 Task: Create a due date automation trigger when advanced on, on the monday of the week a card is due add content with a name starting with resume at 11:00 AM.
Action: Mouse moved to (827, 245)
Screenshot: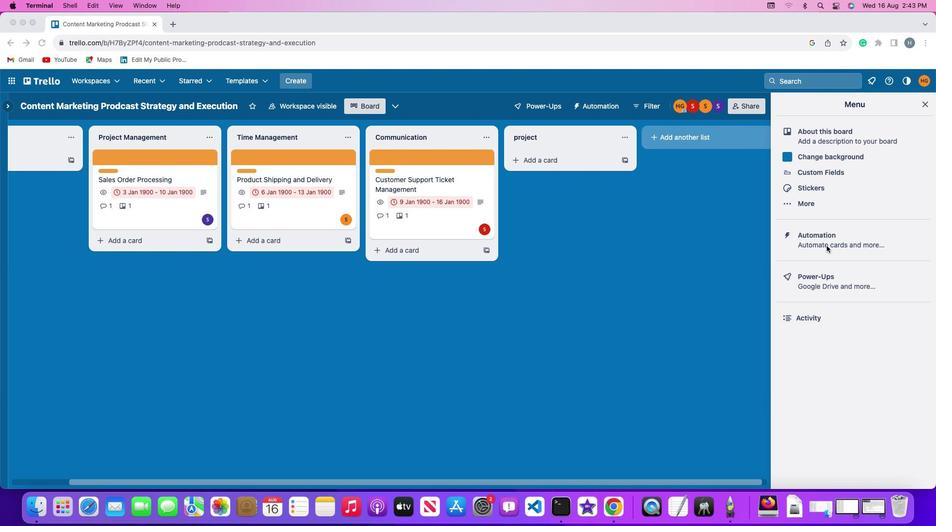 
Action: Mouse pressed left at (827, 245)
Screenshot: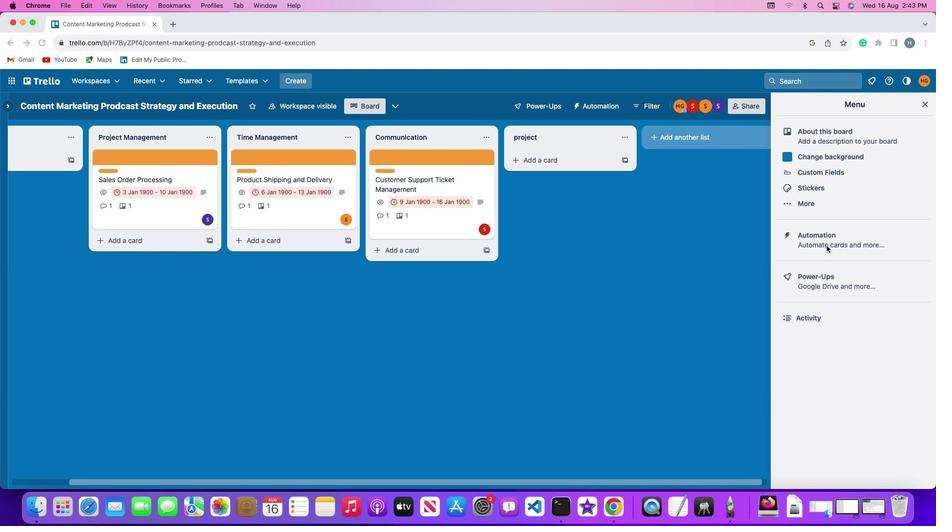 
Action: Mouse pressed left at (827, 245)
Screenshot: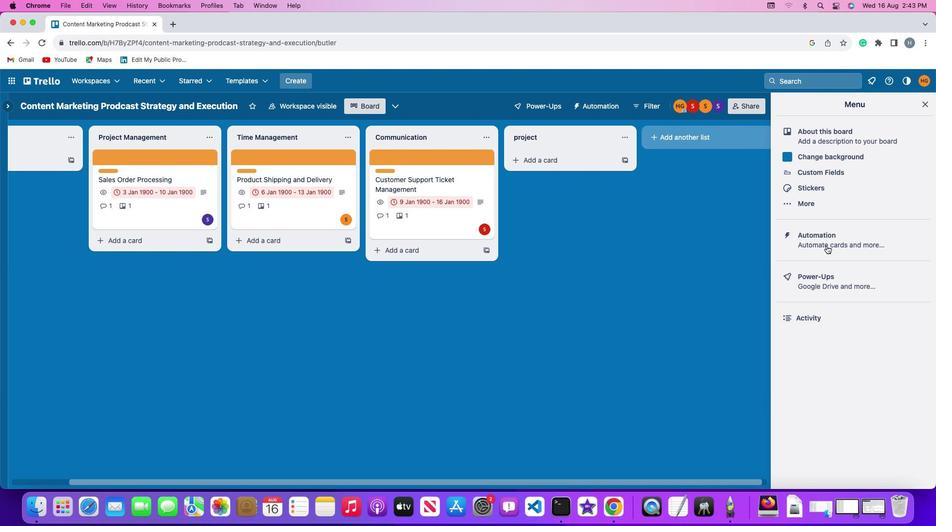 
Action: Mouse moved to (44, 233)
Screenshot: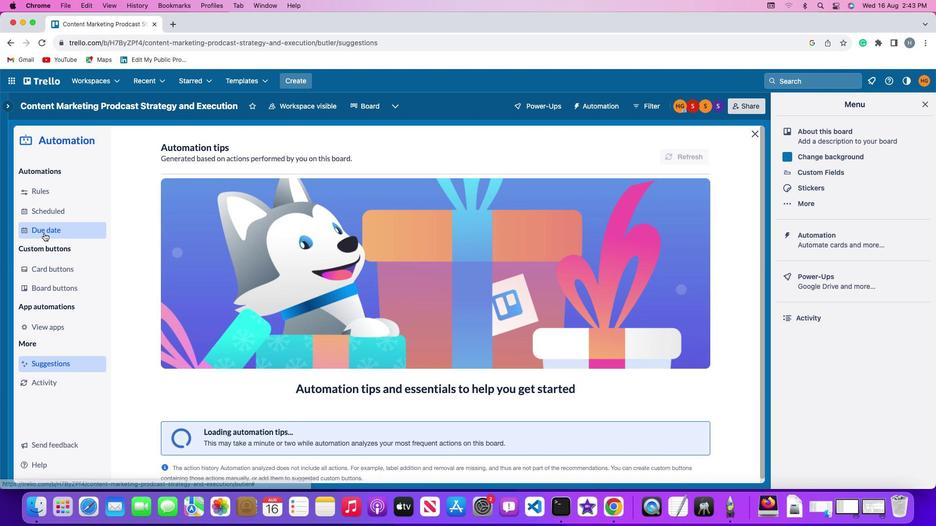 
Action: Mouse pressed left at (44, 233)
Screenshot: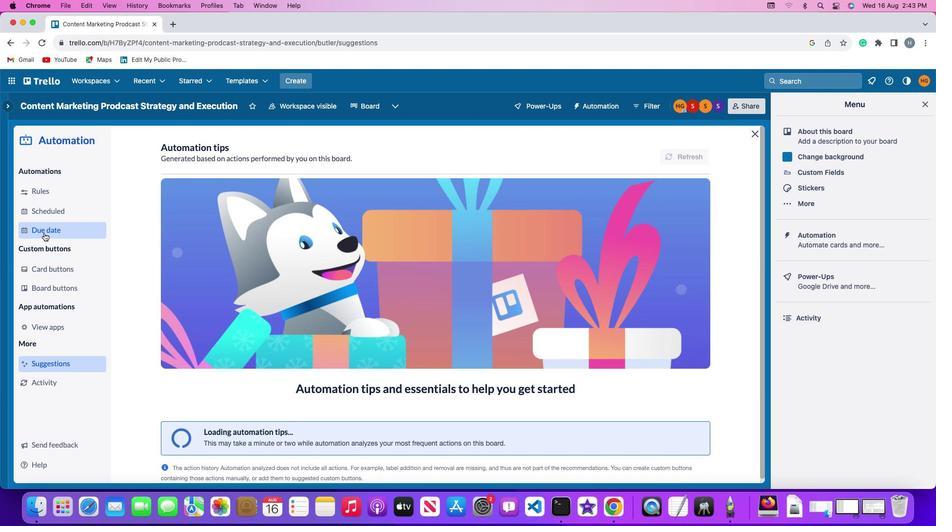 
Action: Mouse moved to (641, 150)
Screenshot: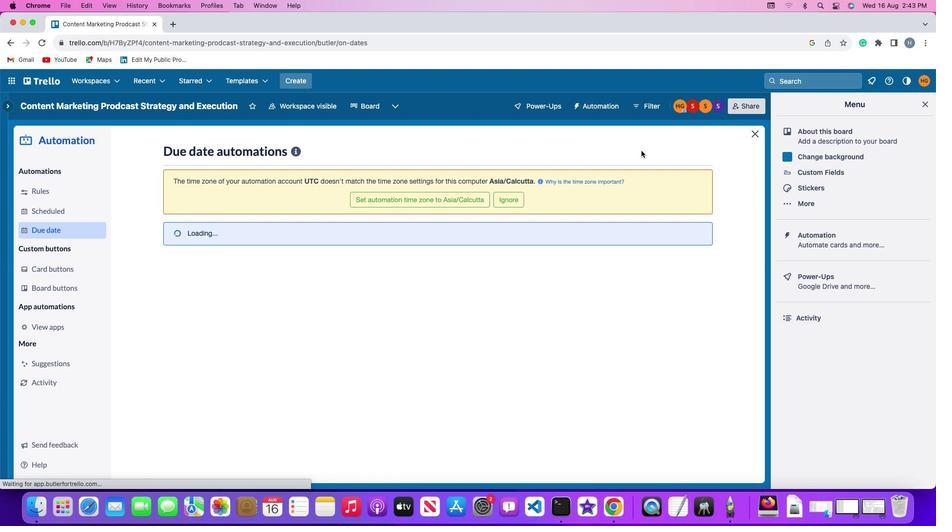
Action: Mouse pressed left at (641, 150)
Screenshot: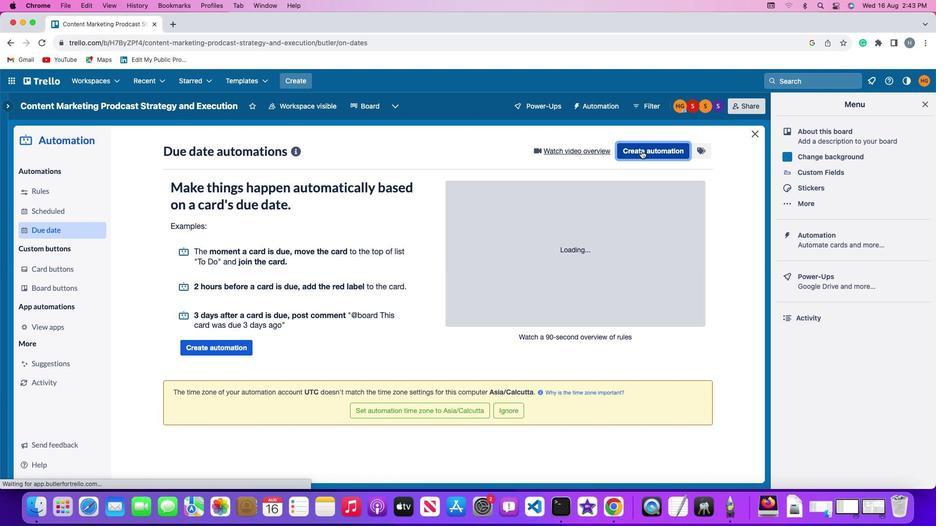 
Action: Mouse moved to (217, 246)
Screenshot: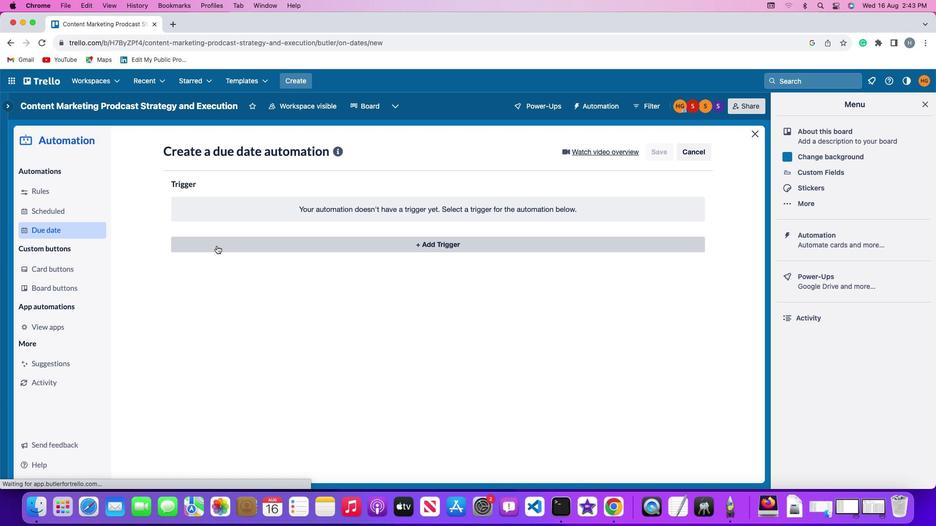 
Action: Mouse pressed left at (217, 246)
Screenshot: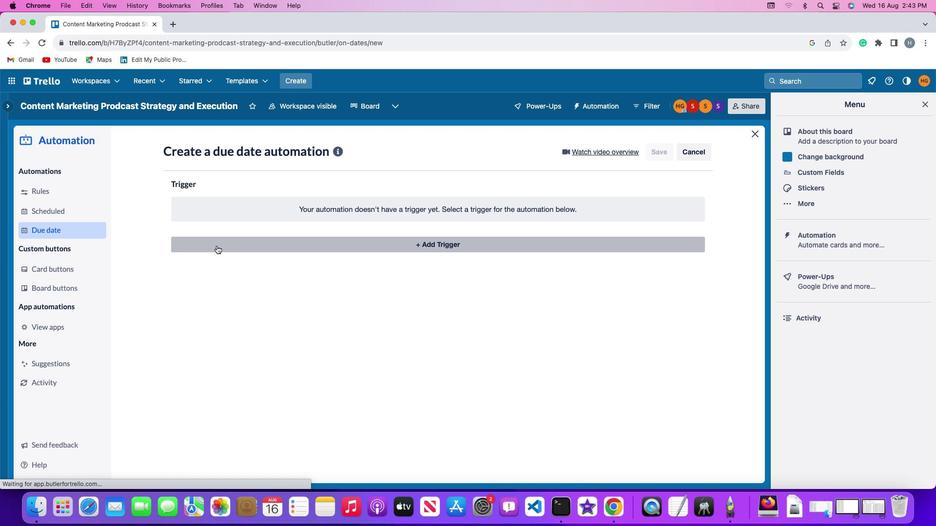 
Action: Mouse moved to (214, 420)
Screenshot: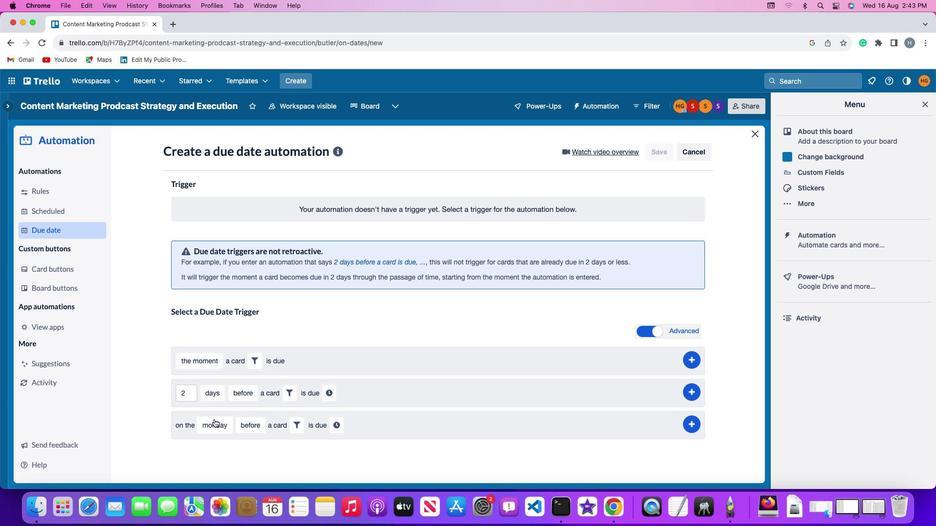 
Action: Mouse pressed left at (214, 420)
Screenshot: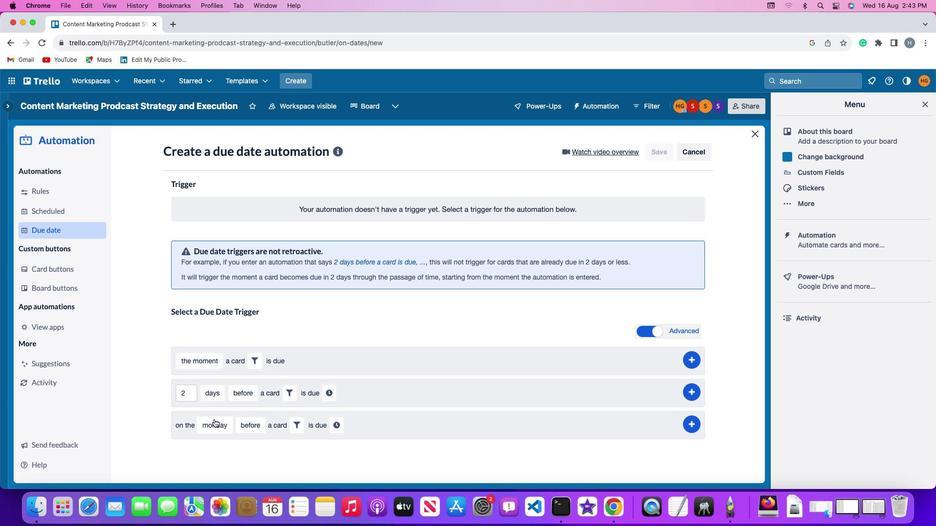 
Action: Mouse moved to (231, 292)
Screenshot: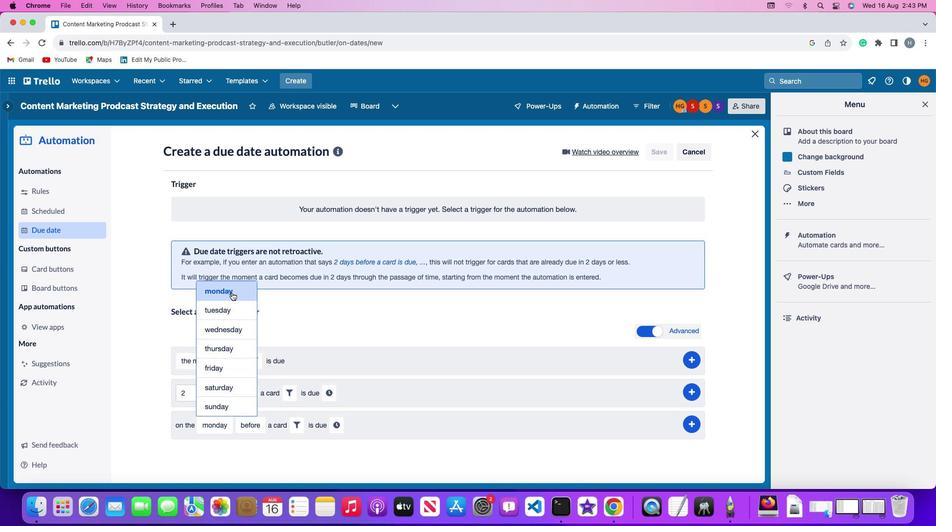
Action: Mouse pressed left at (231, 292)
Screenshot: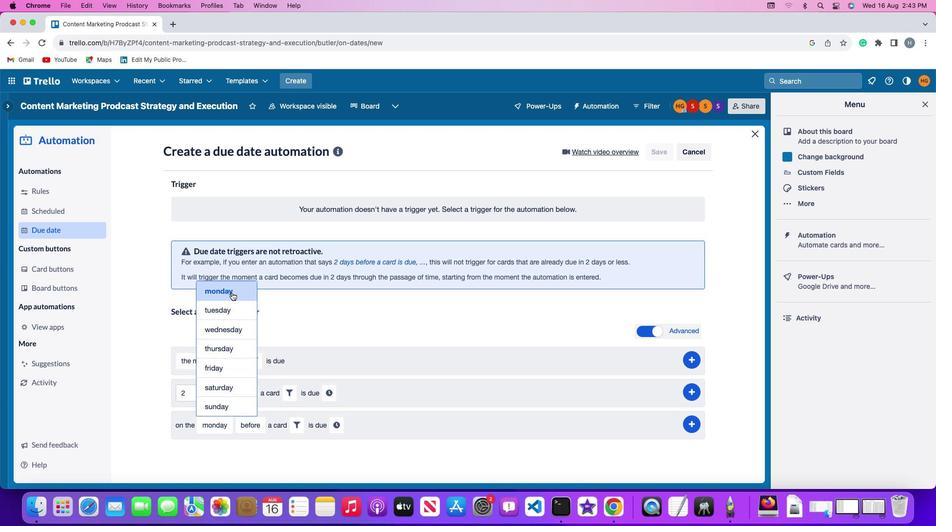 
Action: Mouse moved to (254, 426)
Screenshot: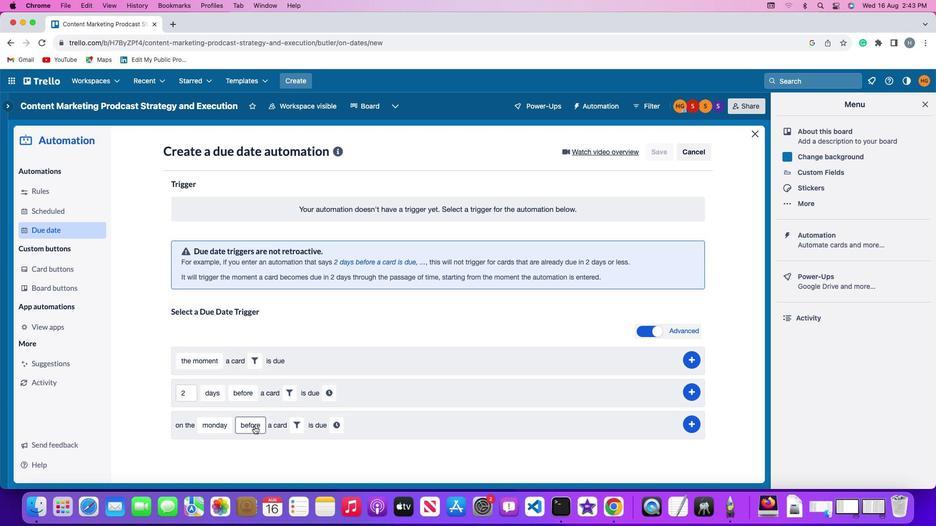 
Action: Mouse pressed left at (254, 426)
Screenshot: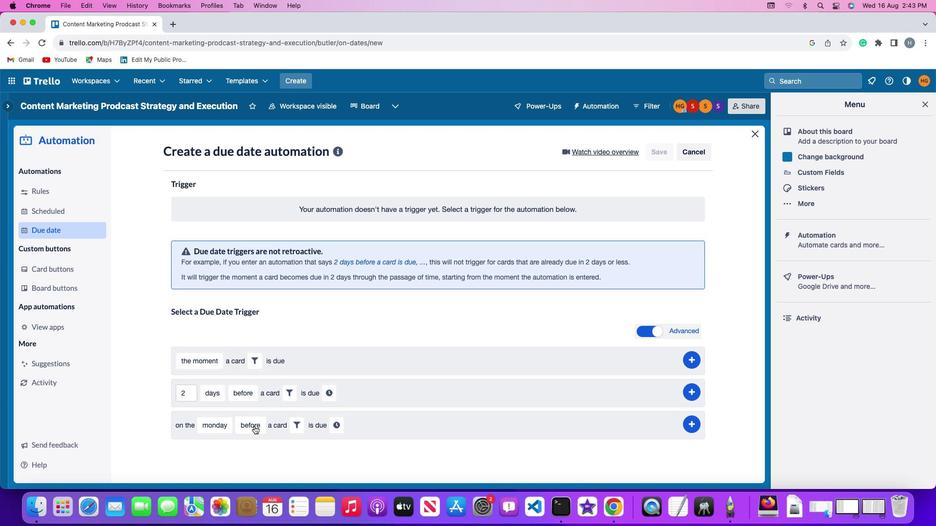 
Action: Mouse moved to (259, 388)
Screenshot: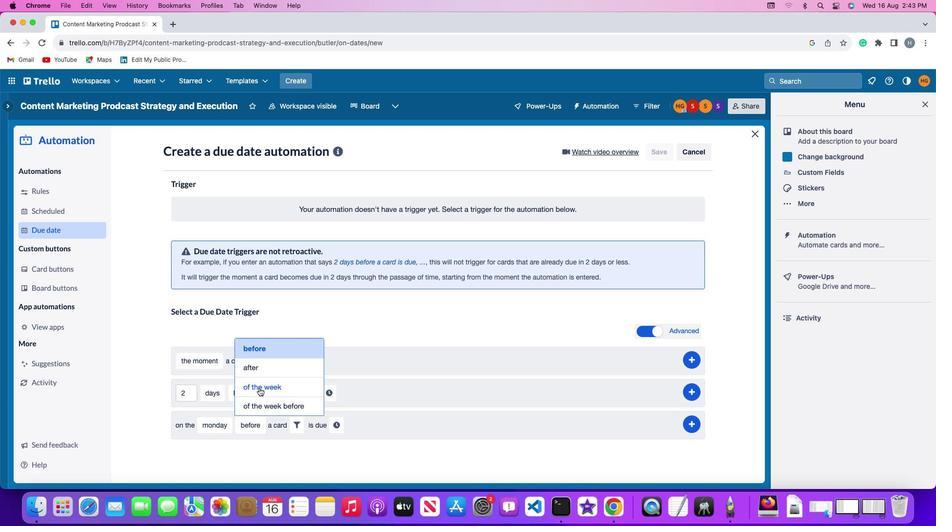
Action: Mouse pressed left at (259, 388)
Screenshot: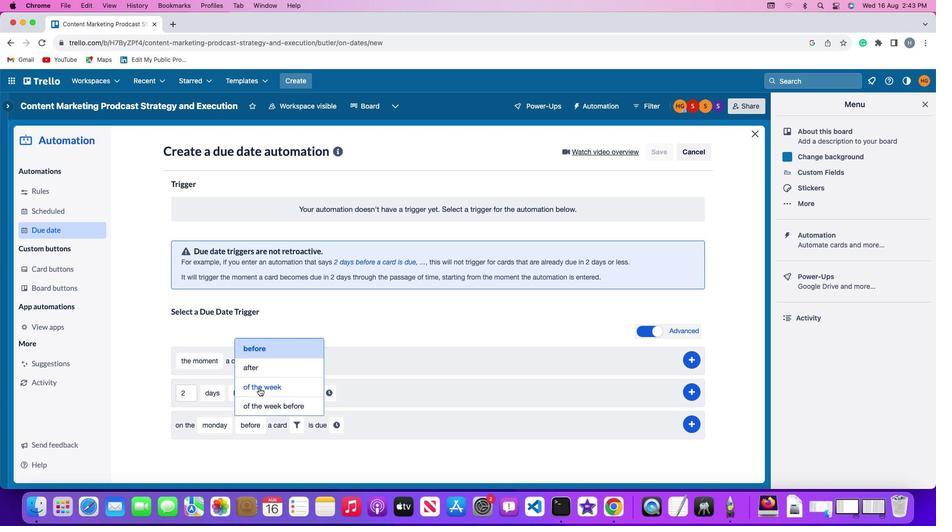 
Action: Mouse moved to (315, 423)
Screenshot: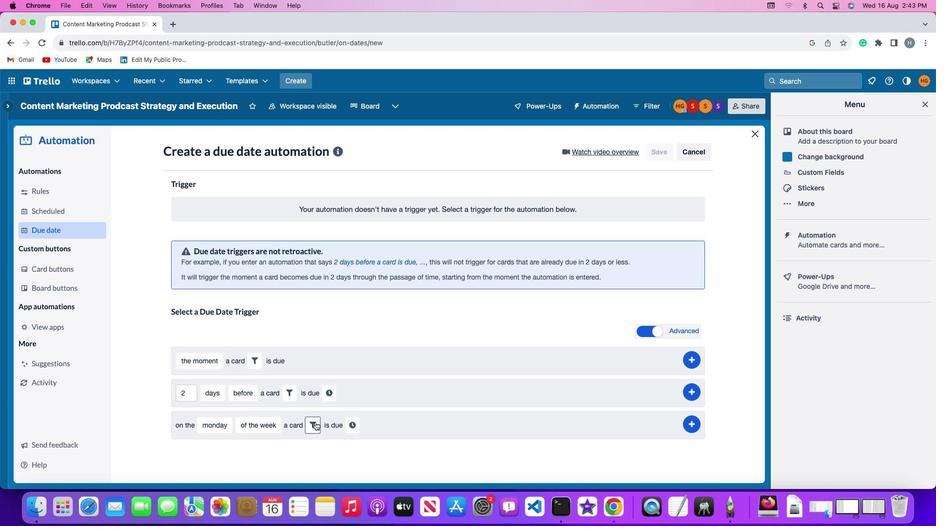 
Action: Mouse pressed left at (315, 423)
Screenshot: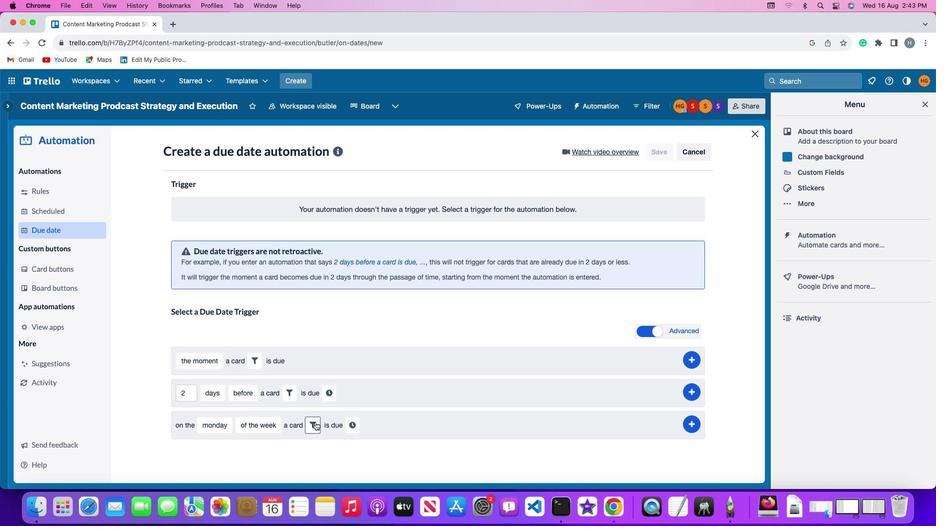 
Action: Mouse moved to (429, 459)
Screenshot: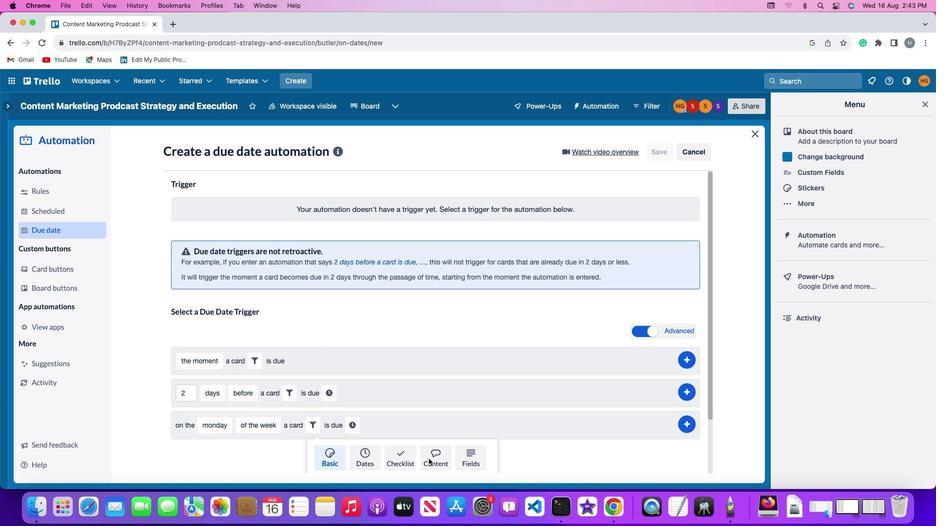 
Action: Mouse pressed left at (429, 459)
Screenshot: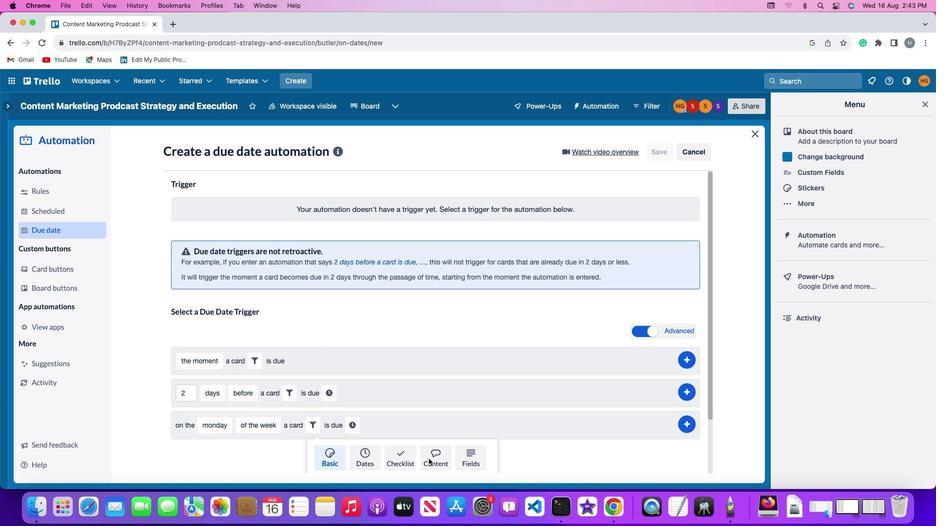 
Action: Mouse moved to (286, 456)
Screenshot: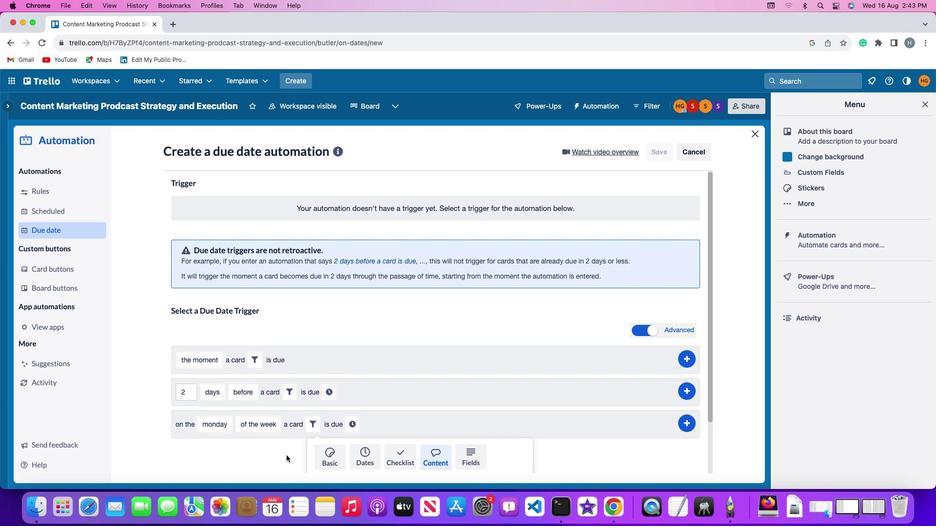 
Action: Mouse scrolled (286, 456) with delta (0, 0)
Screenshot: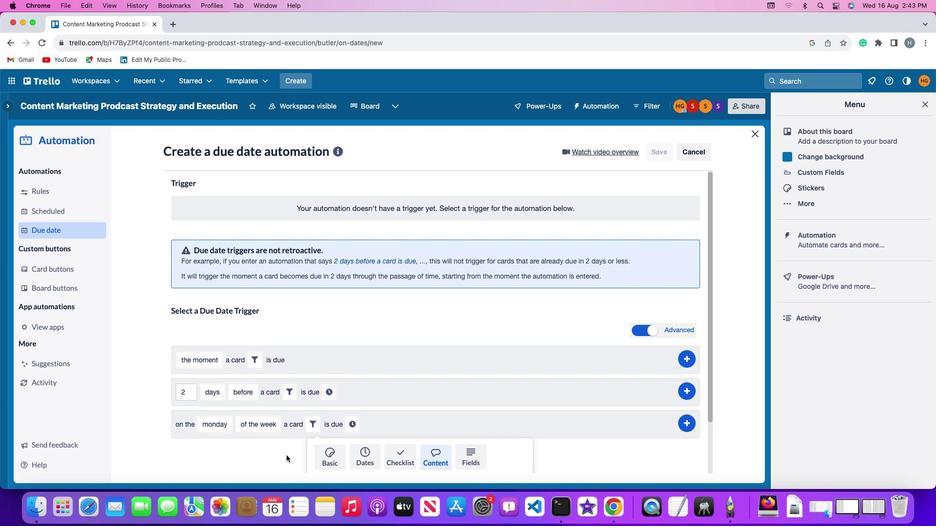 
Action: Mouse scrolled (286, 456) with delta (0, 0)
Screenshot: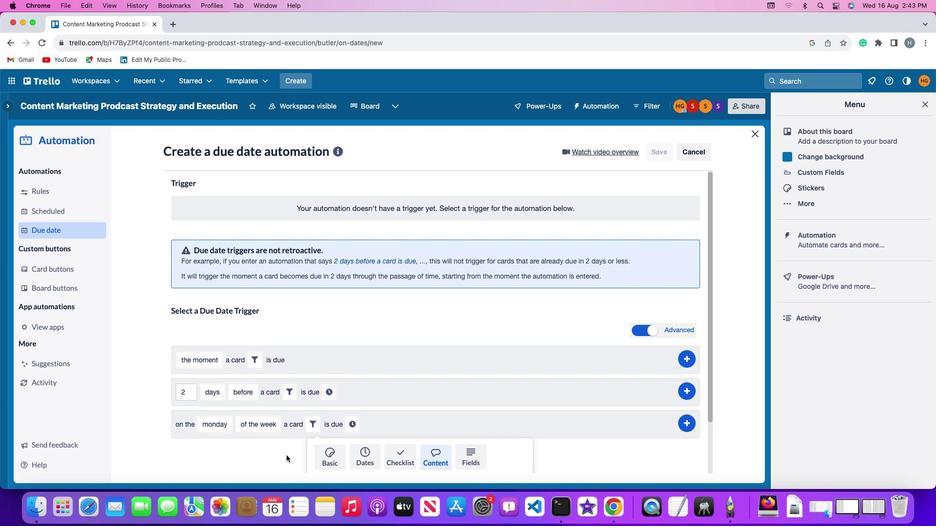 
Action: Mouse scrolled (286, 456) with delta (0, -1)
Screenshot: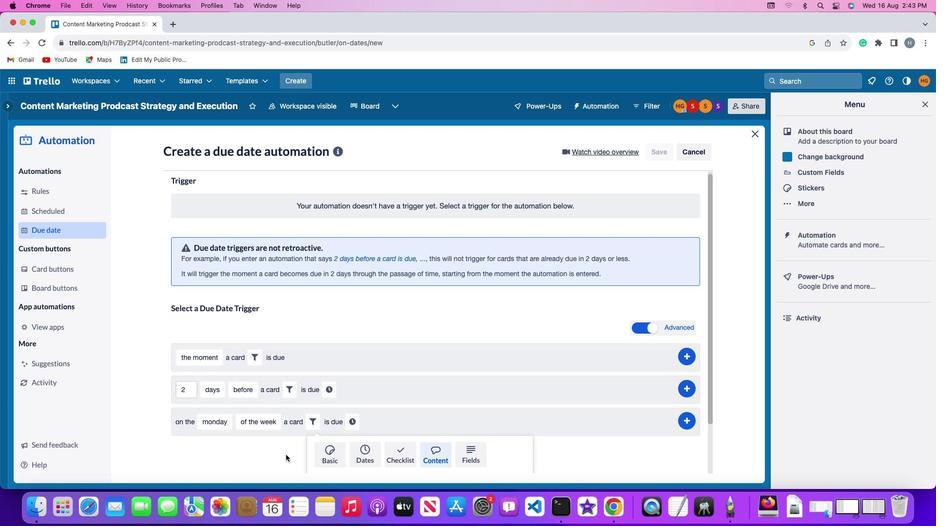 
Action: Mouse moved to (286, 456)
Screenshot: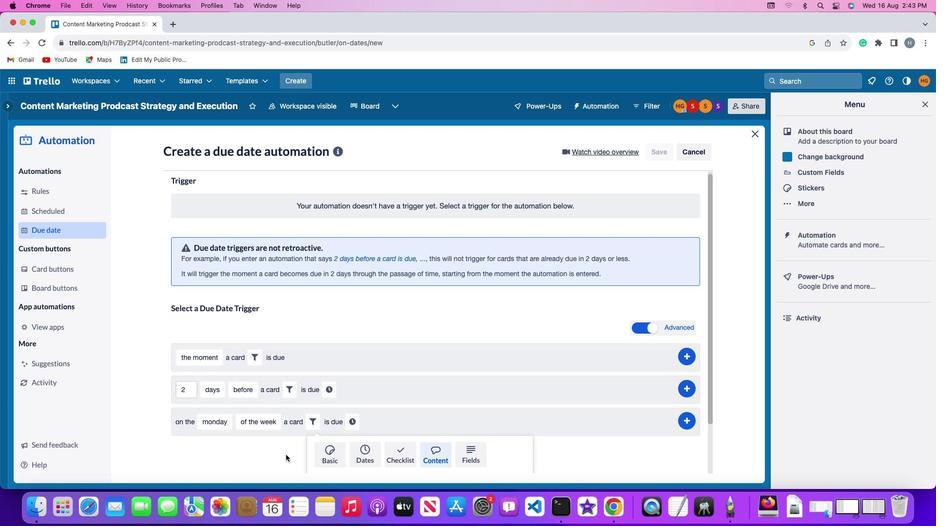 
Action: Mouse scrolled (286, 456) with delta (0, -2)
Screenshot: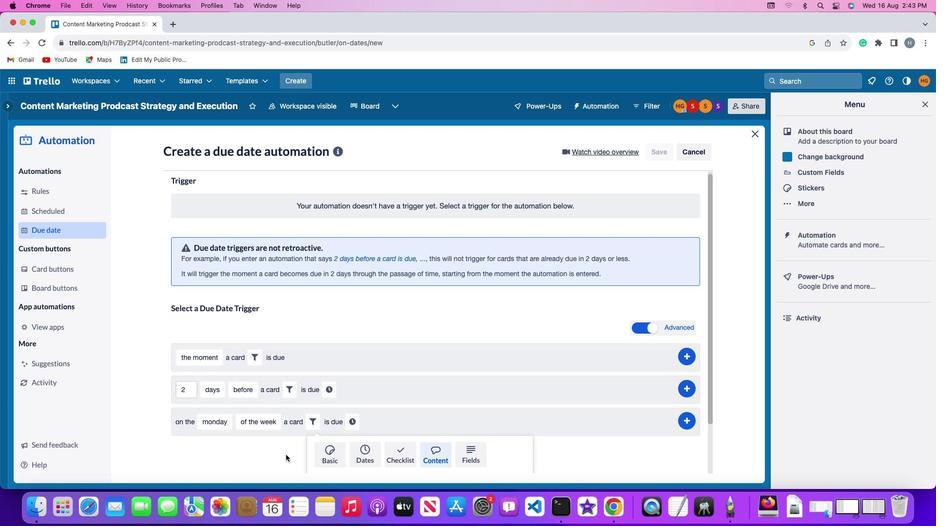 
Action: Mouse moved to (286, 455)
Screenshot: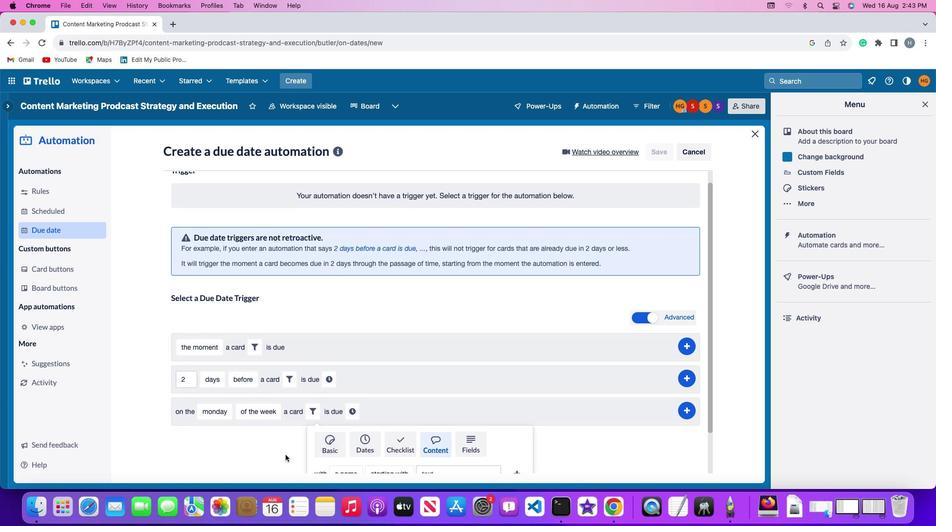 
Action: Mouse scrolled (286, 455) with delta (0, -2)
Screenshot: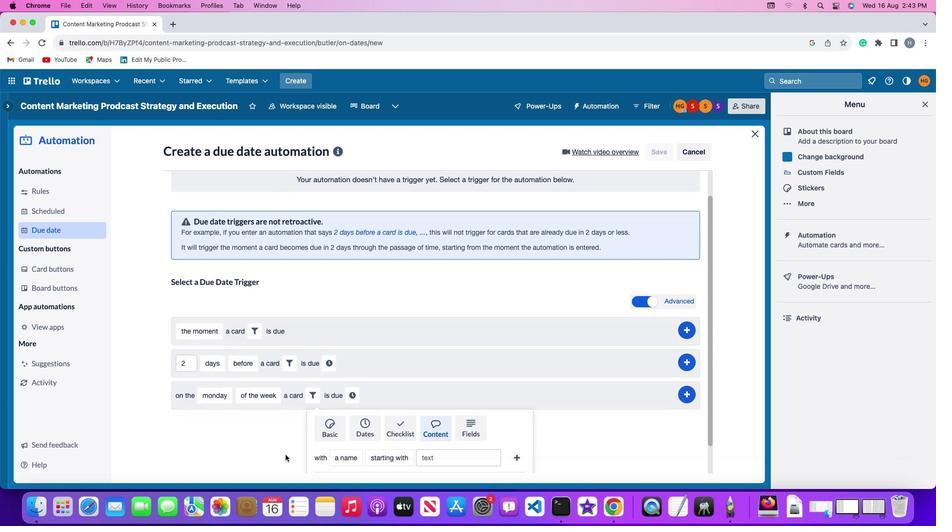 
Action: Mouse moved to (284, 454)
Screenshot: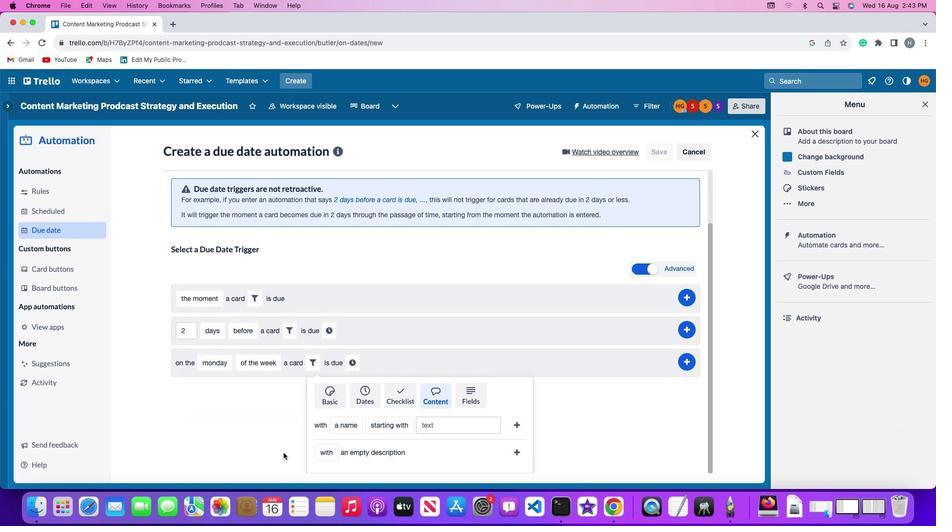 
Action: Mouse scrolled (284, 454) with delta (0, 0)
Screenshot: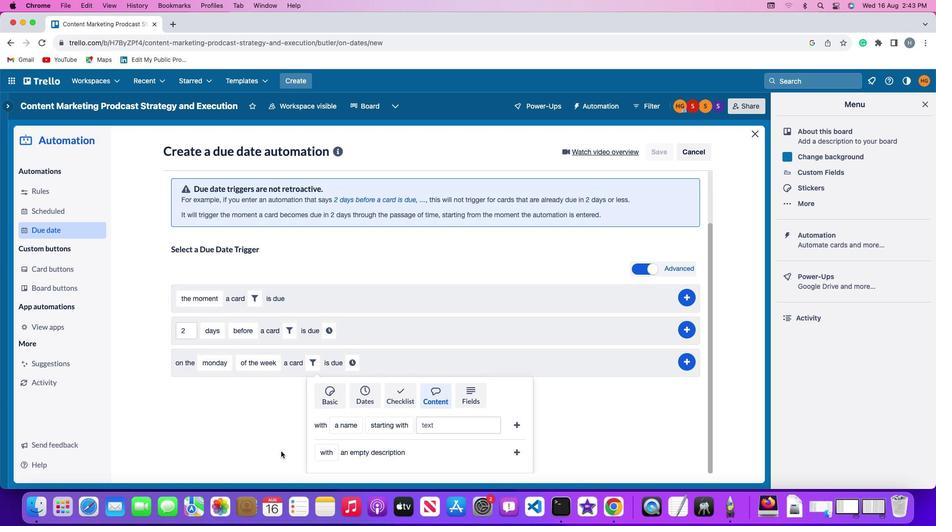 
Action: Mouse moved to (283, 454)
Screenshot: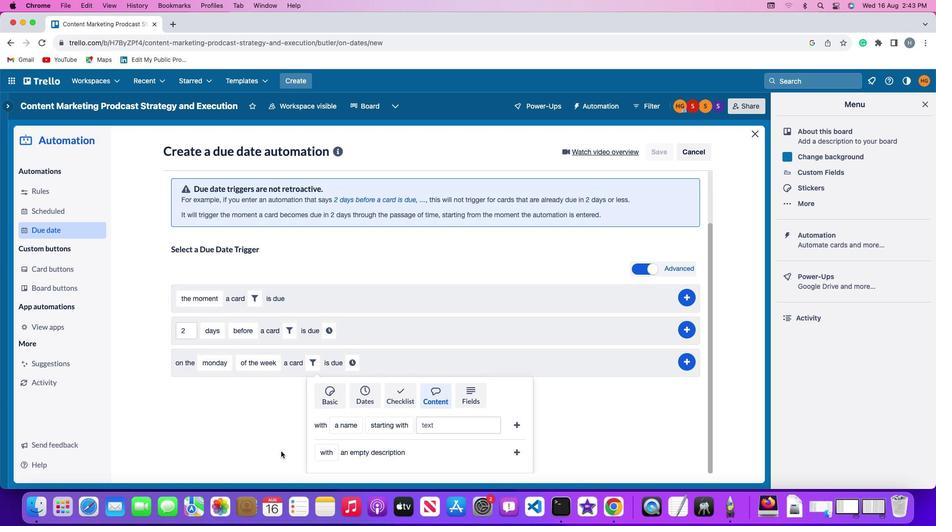 
Action: Mouse scrolled (283, 454) with delta (0, 0)
Screenshot: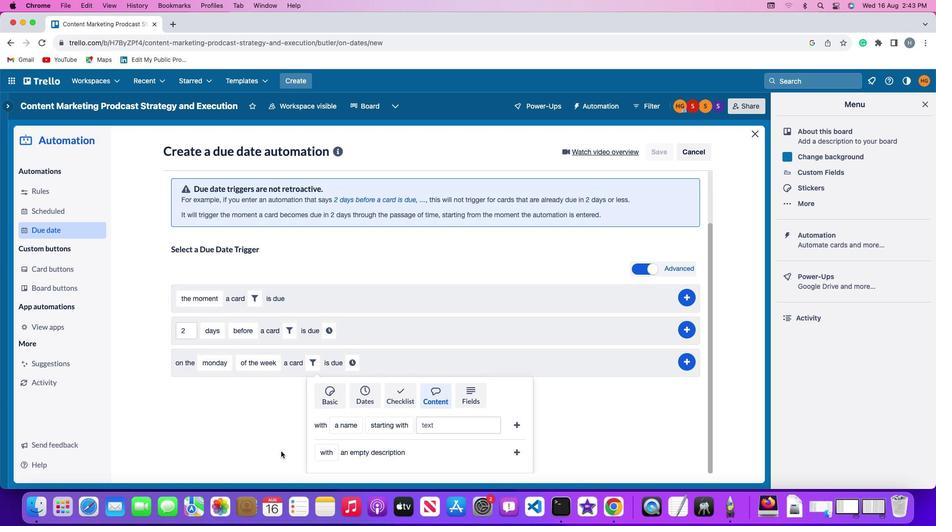 
Action: Mouse moved to (282, 452)
Screenshot: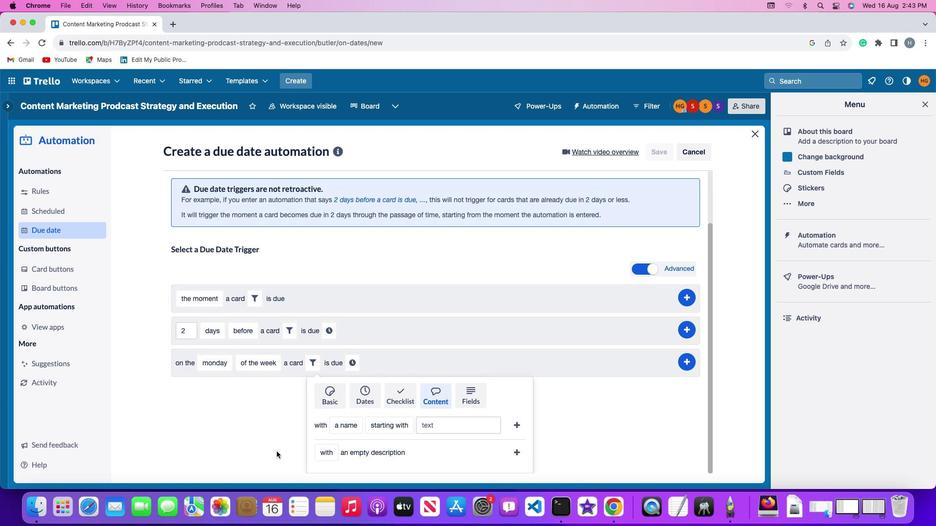 
Action: Mouse scrolled (282, 452) with delta (0, -1)
Screenshot: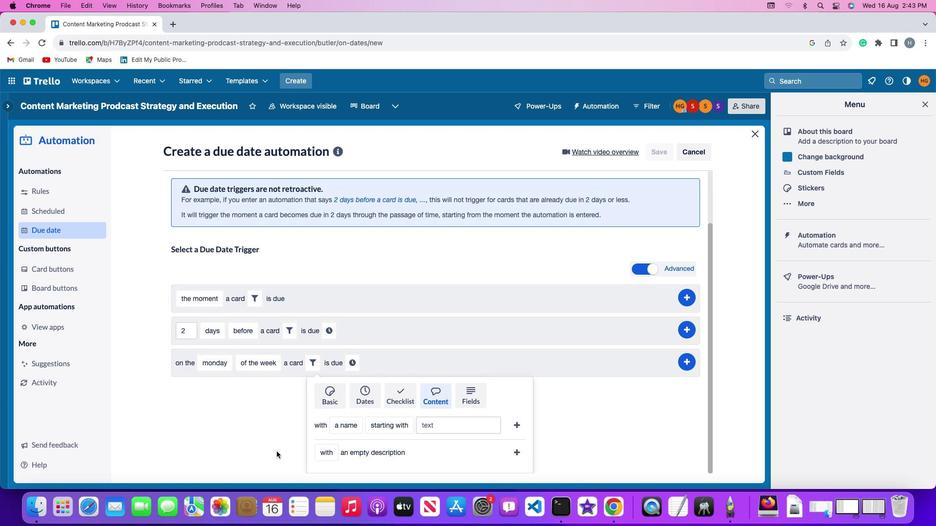 
Action: Mouse moved to (329, 432)
Screenshot: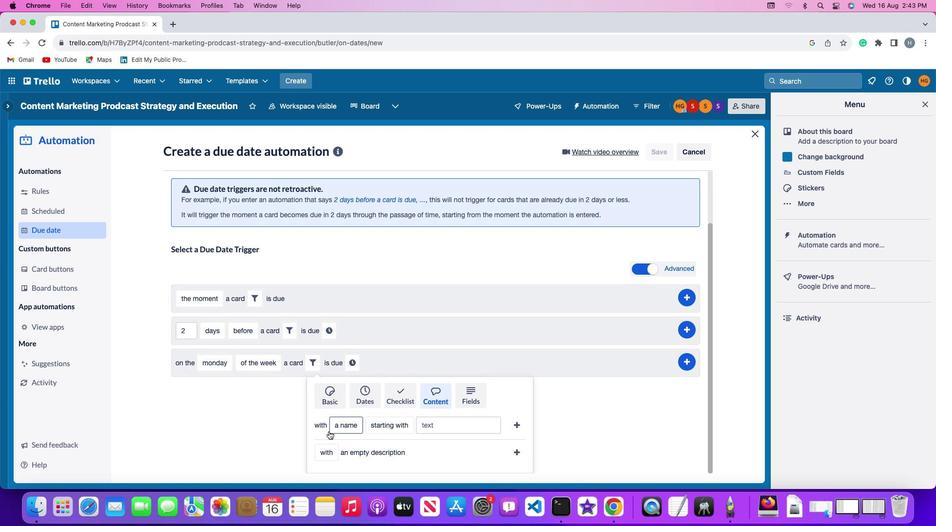 
Action: Mouse pressed left at (329, 432)
Screenshot: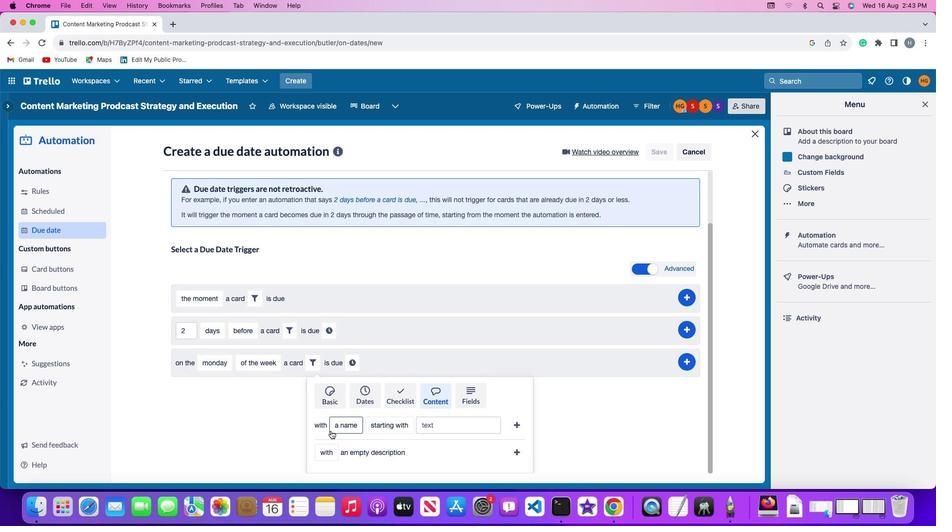 
Action: Mouse moved to (356, 365)
Screenshot: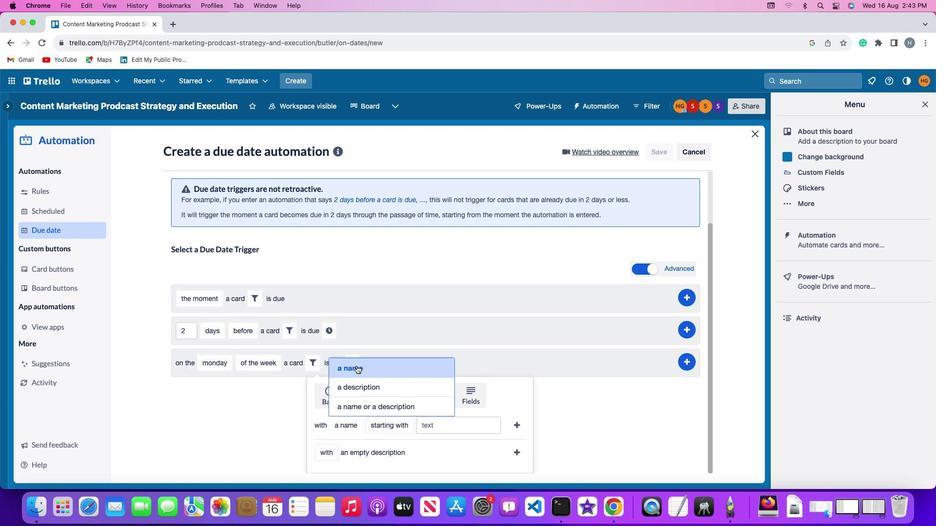 
Action: Mouse pressed left at (356, 365)
Screenshot: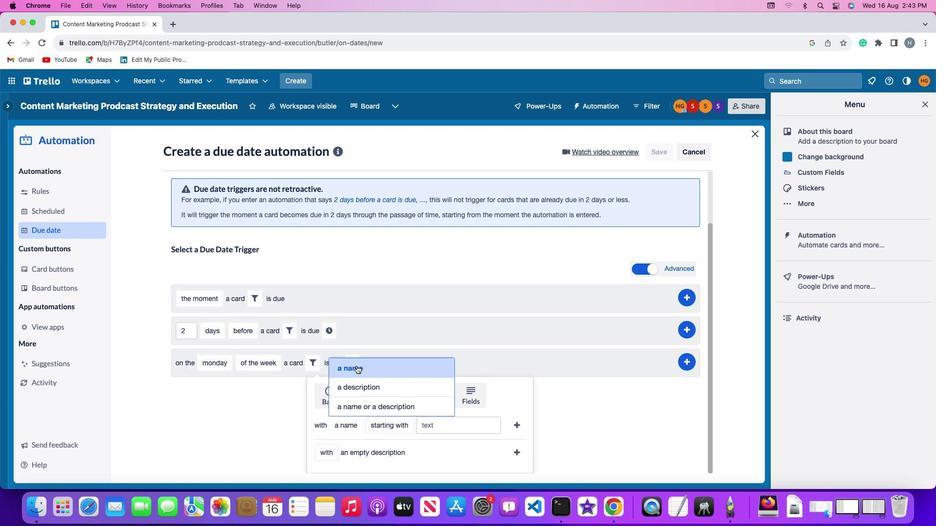 
Action: Mouse moved to (383, 419)
Screenshot: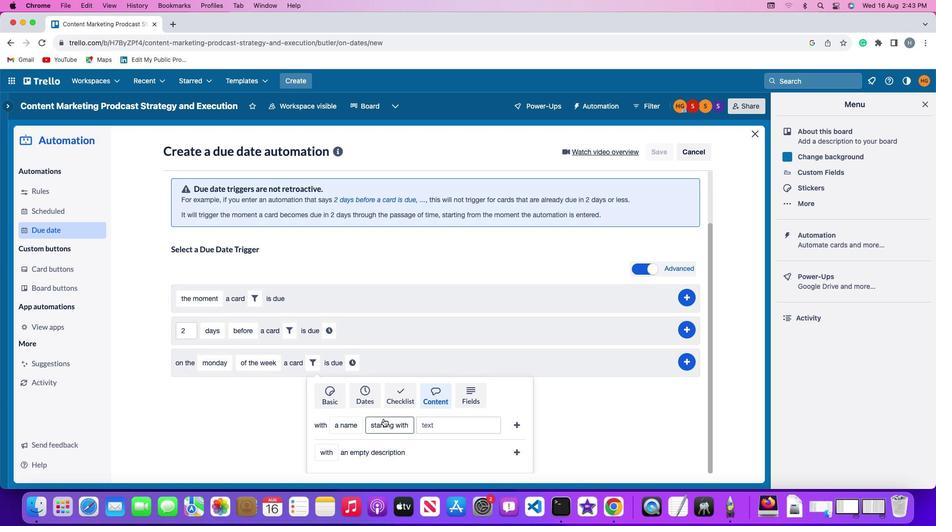 
Action: Mouse pressed left at (383, 419)
Screenshot: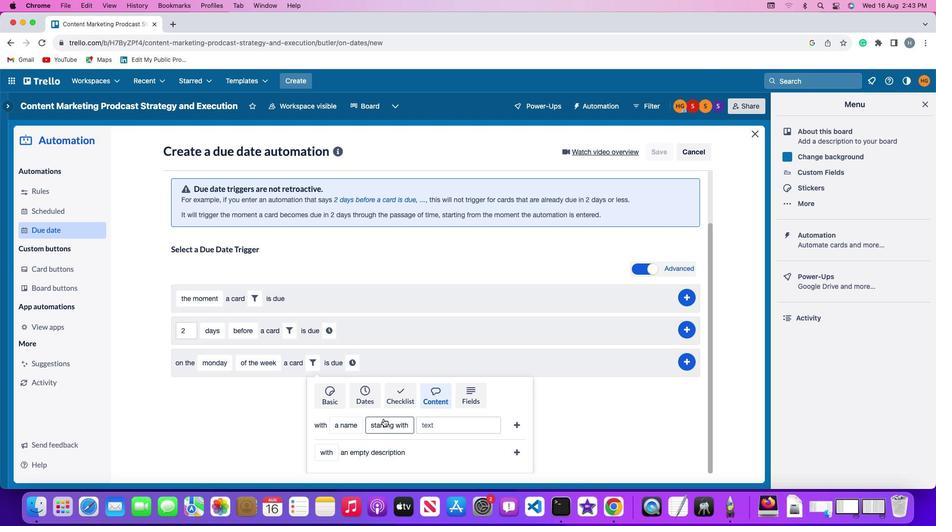 
Action: Mouse moved to (403, 309)
Screenshot: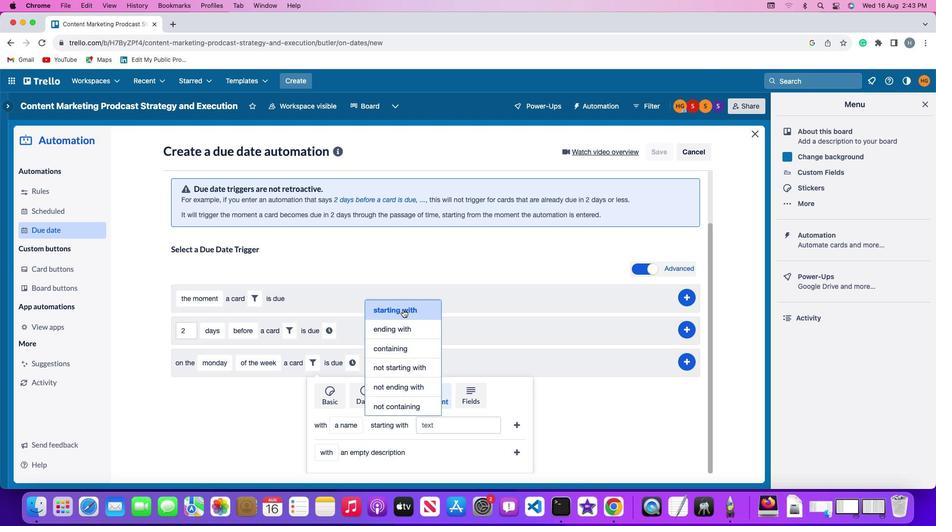 
Action: Mouse pressed left at (403, 309)
Screenshot: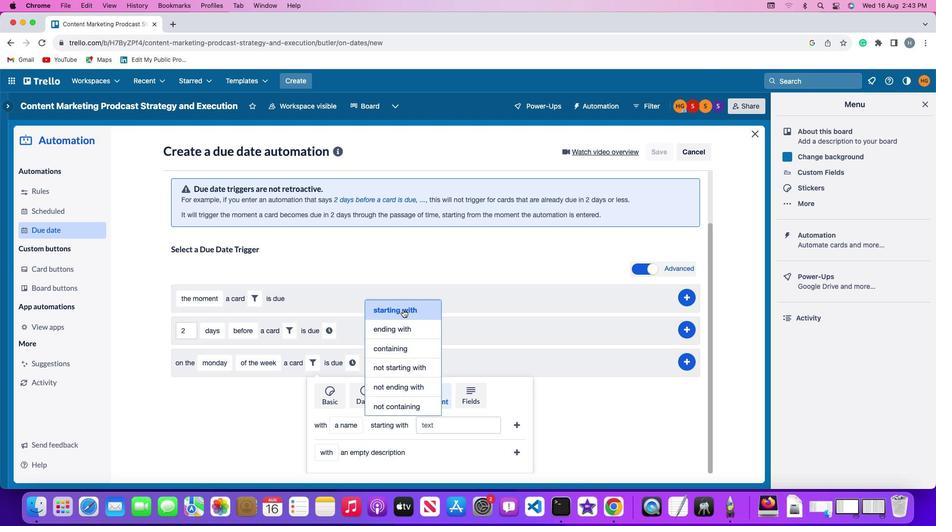 
Action: Mouse moved to (440, 429)
Screenshot: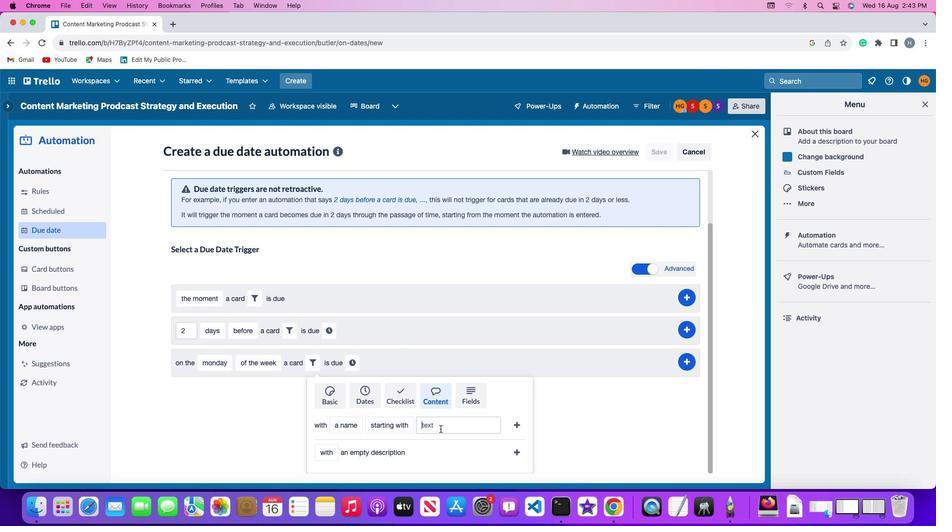
Action: Mouse pressed left at (440, 429)
Screenshot: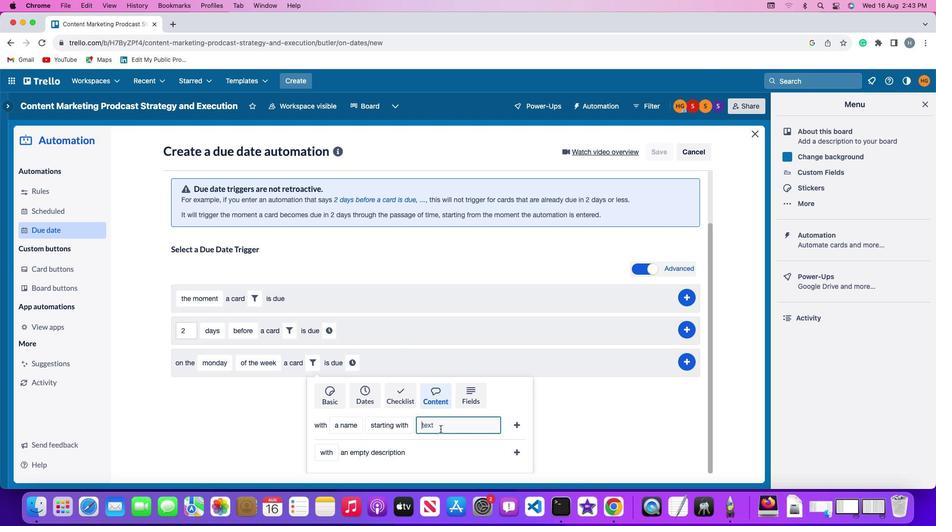 
Action: Key pressed 'r''e''s''u''m''e'
Screenshot: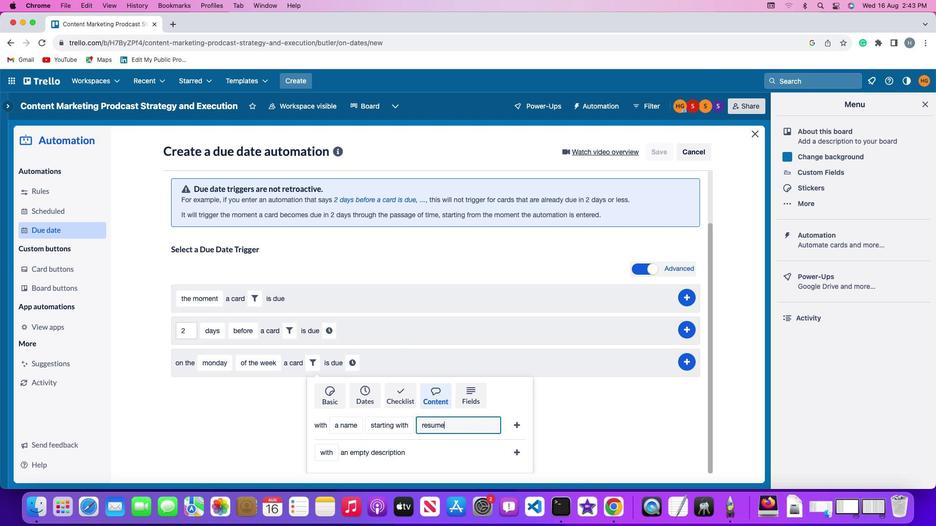 
Action: Mouse moved to (516, 423)
Screenshot: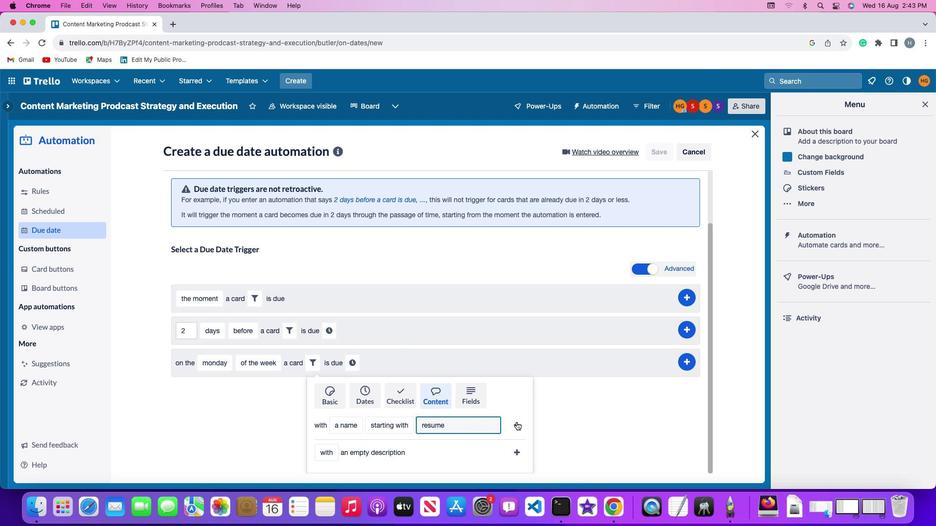 
Action: Mouse pressed left at (516, 423)
Screenshot: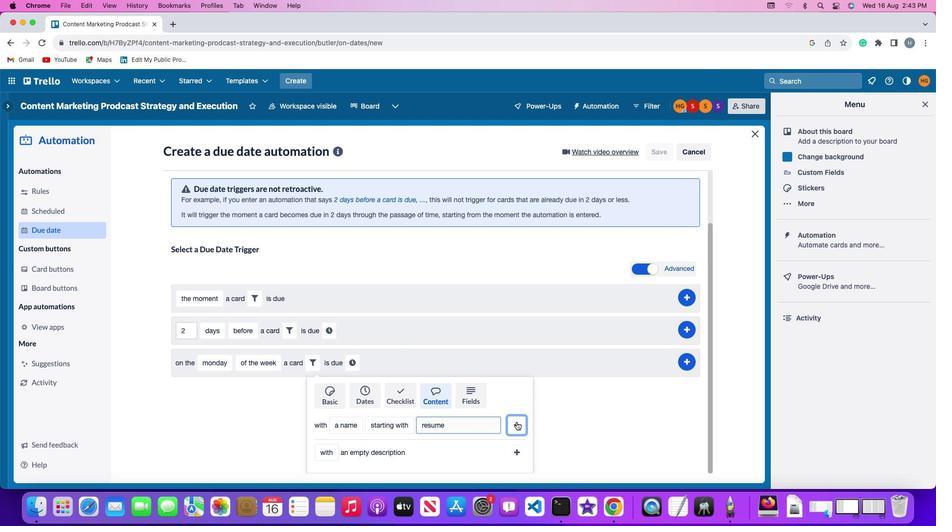 
Action: Mouse moved to (488, 423)
Screenshot: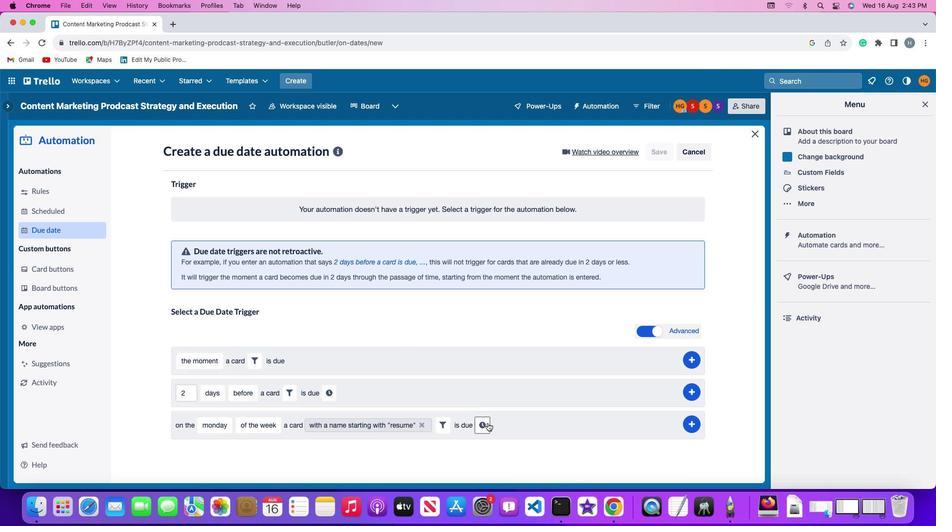 
Action: Mouse pressed left at (488, 423)
Screenshot: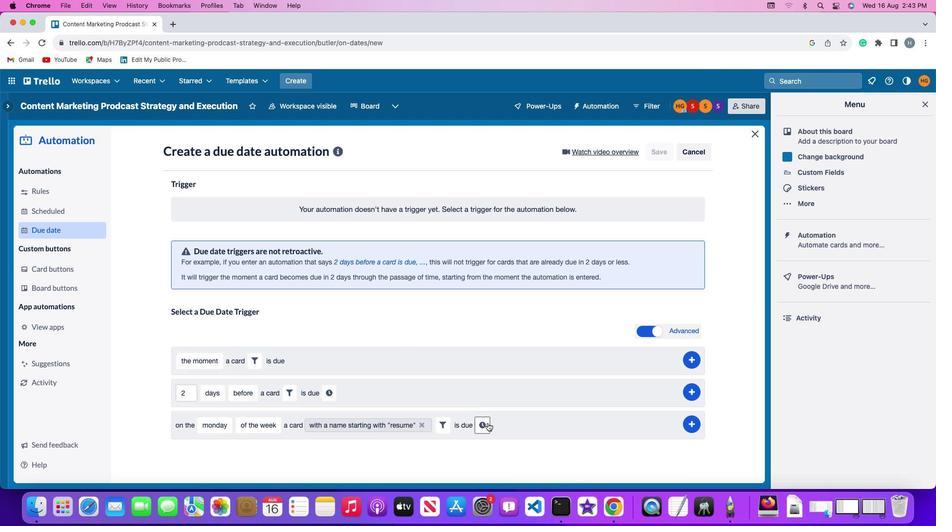 
Action: Mouse moved to (501, 426)
Screenshot: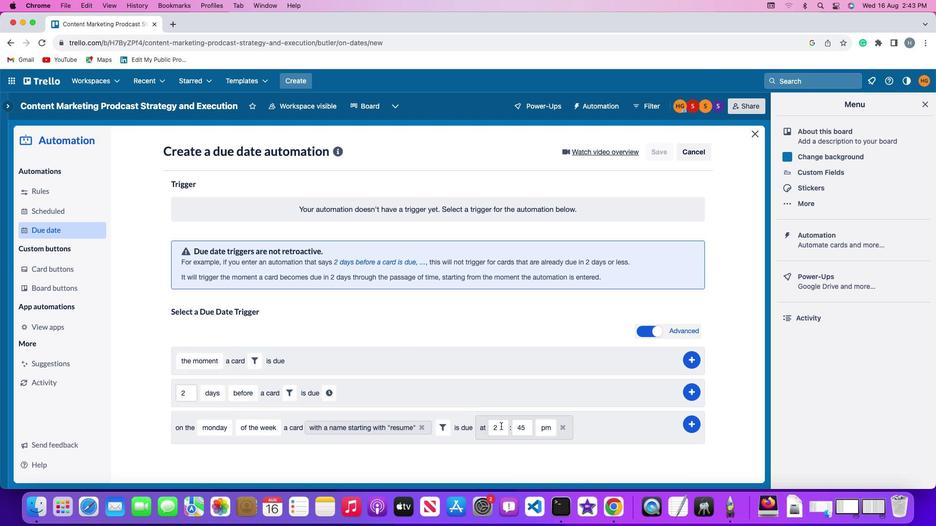 
Action: Mouse pressed left at (501, 426)
Screenshot: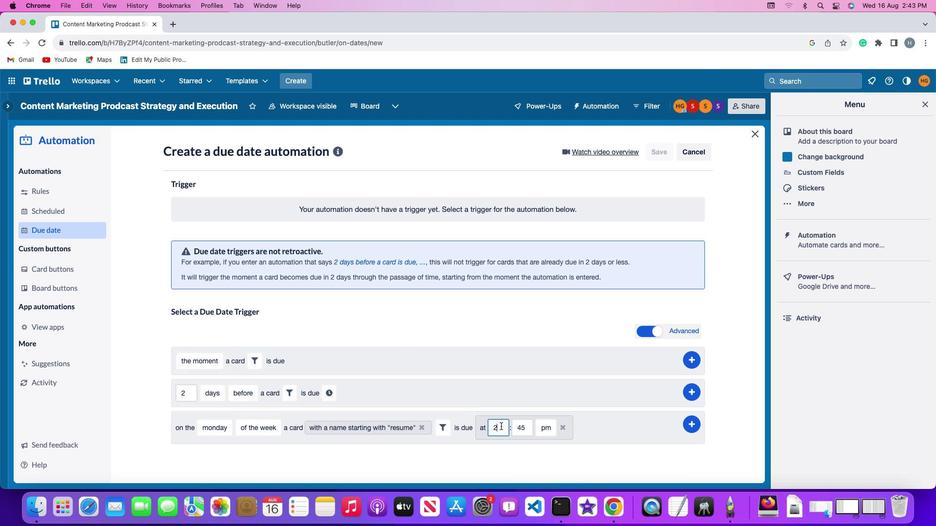 
Action: Key pressed Key.backspace'1''1'
Screenshot: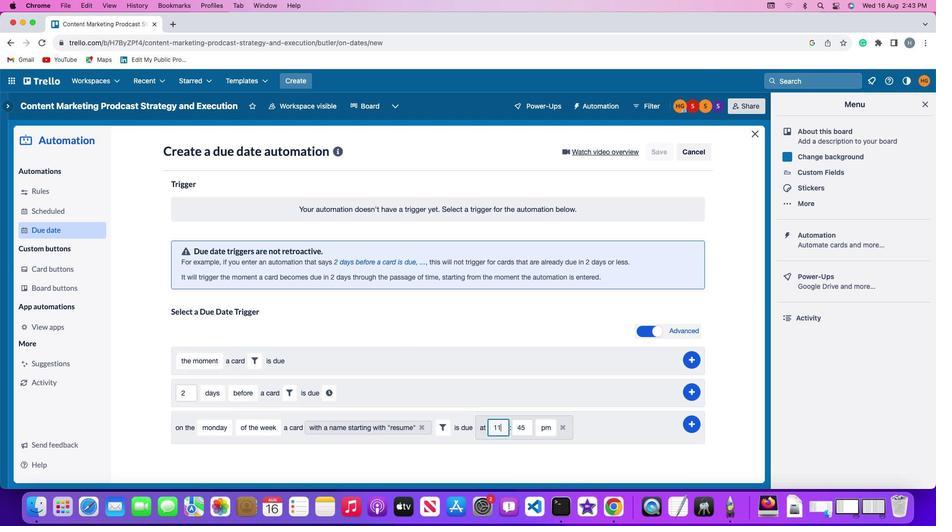 
Action: Mouse moved to (527, 425)
Screenshot: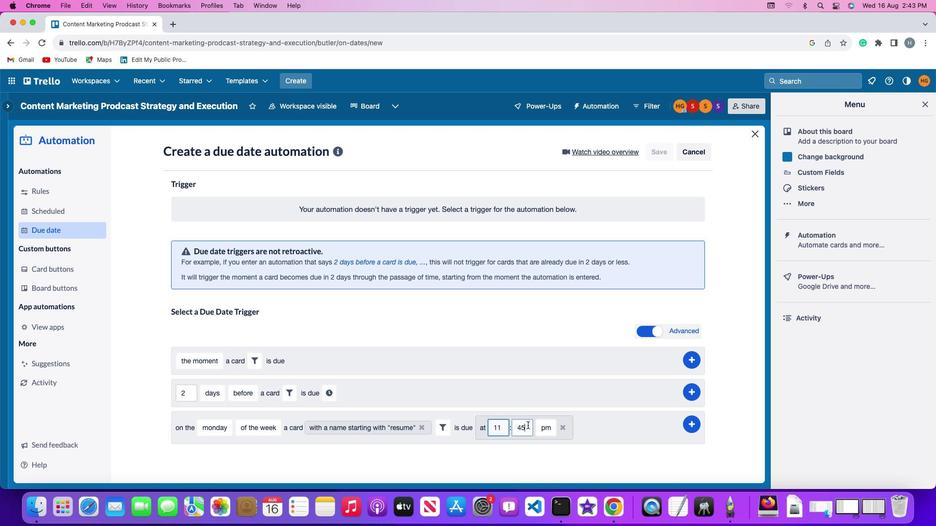 
Action: Mouse pressed left at (527, 425)
Screenshot: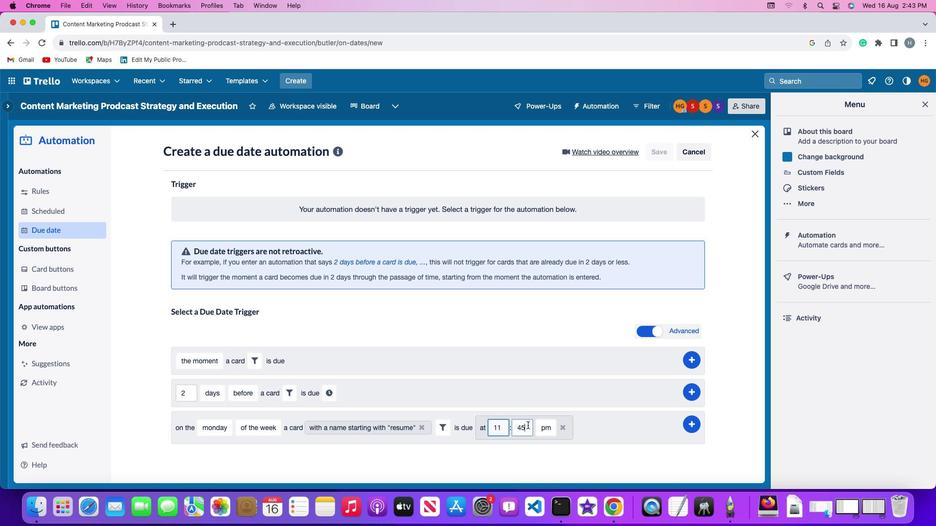 
Action: Key pressed Key.backspaceKey.backspace'0''0'
Screenshot: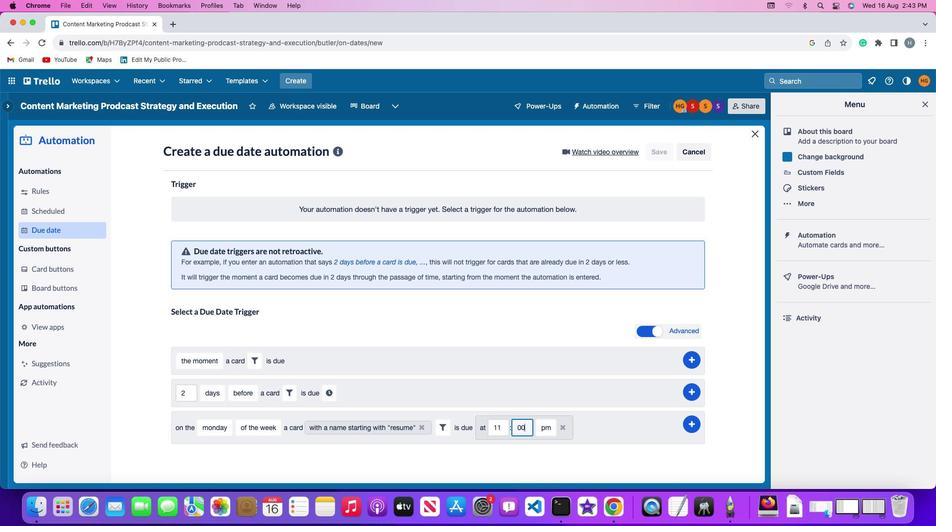 
Action: Mouse moved to (546, 427)
Screenshot: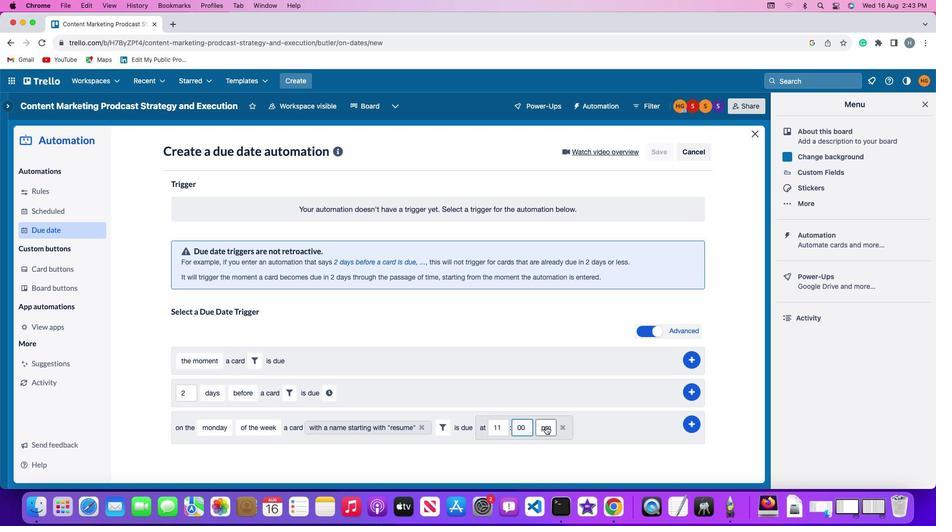 
Action: Mouse pressed left at (546, 427)
Screenshot: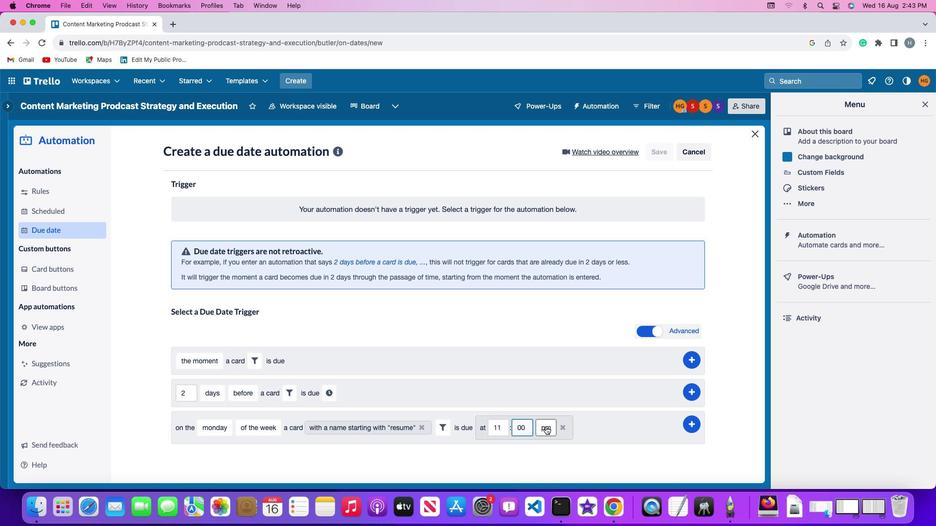 
Action: Mouse moved to (549, 447)
Screenshot: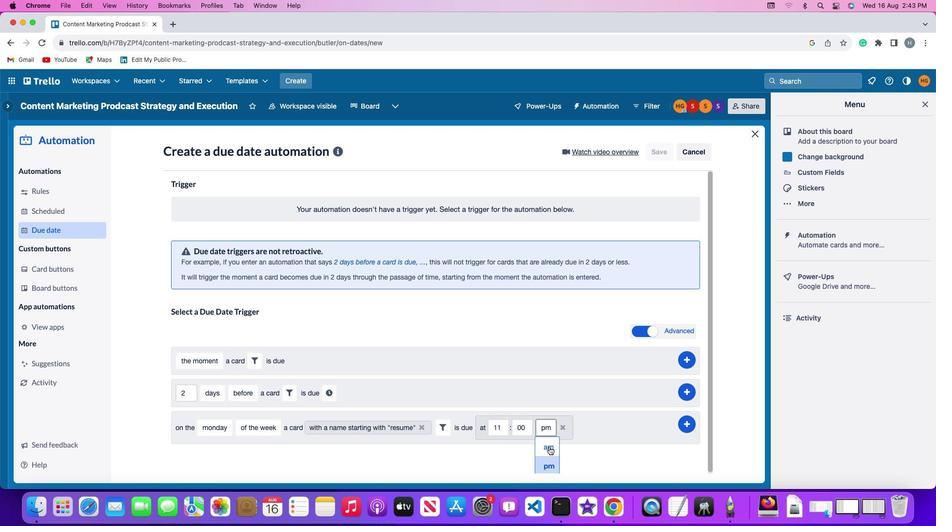 
Action: Mouse pressed left at (549, 447)
Screenshot: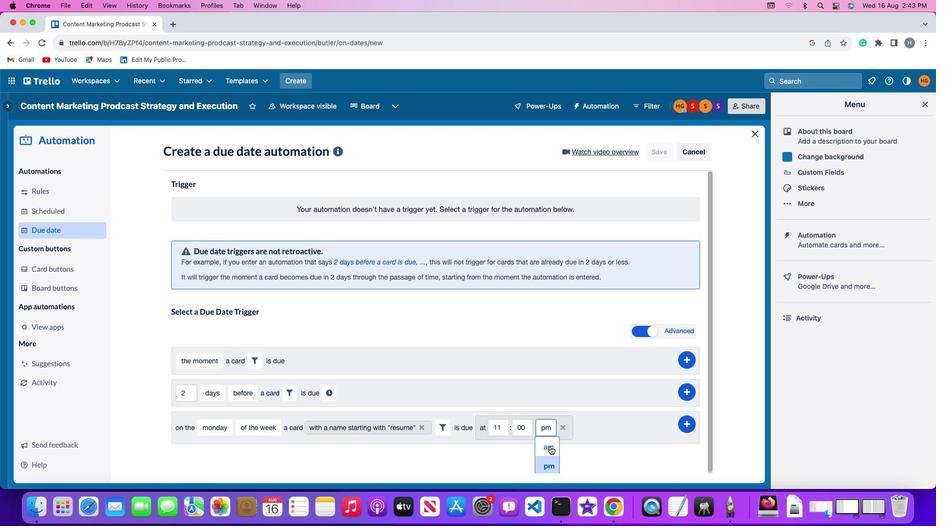 
Action: Mouse moved to (692, 423)
Screenshot: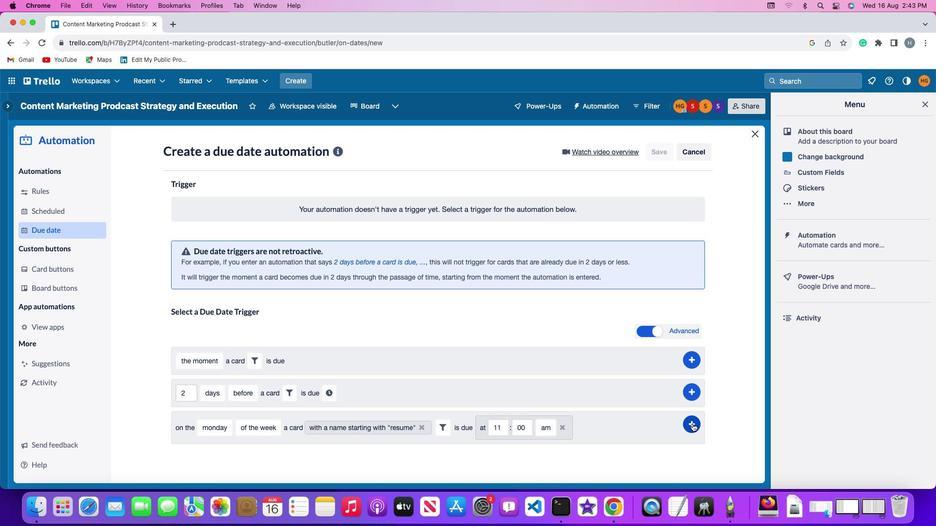 
Action: Mouse pressed left at (692, 423)
Screenshot: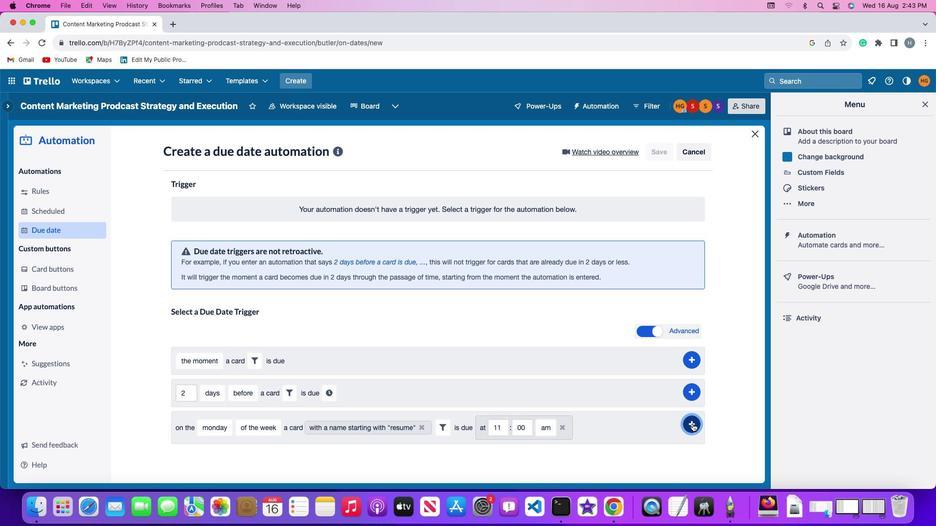 
Action: Mouse moved to (736, 344)
Screenshot: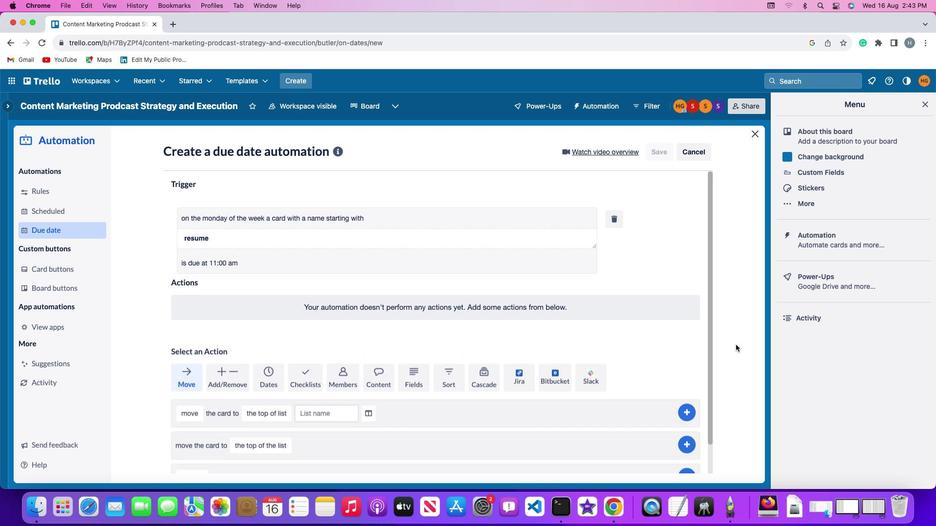 
